 Task: Add Boiron Oscillococcinum to the cart.
Action: Mouse moved to (262, 128)
Screenshot: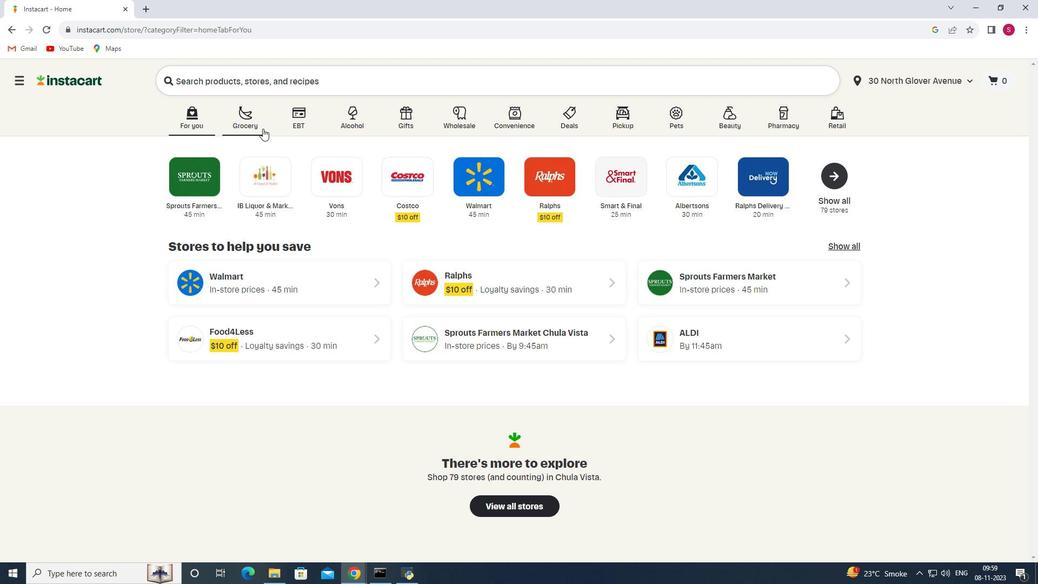 
Action: Mouse pressed left at (262, 128)
Screenshot: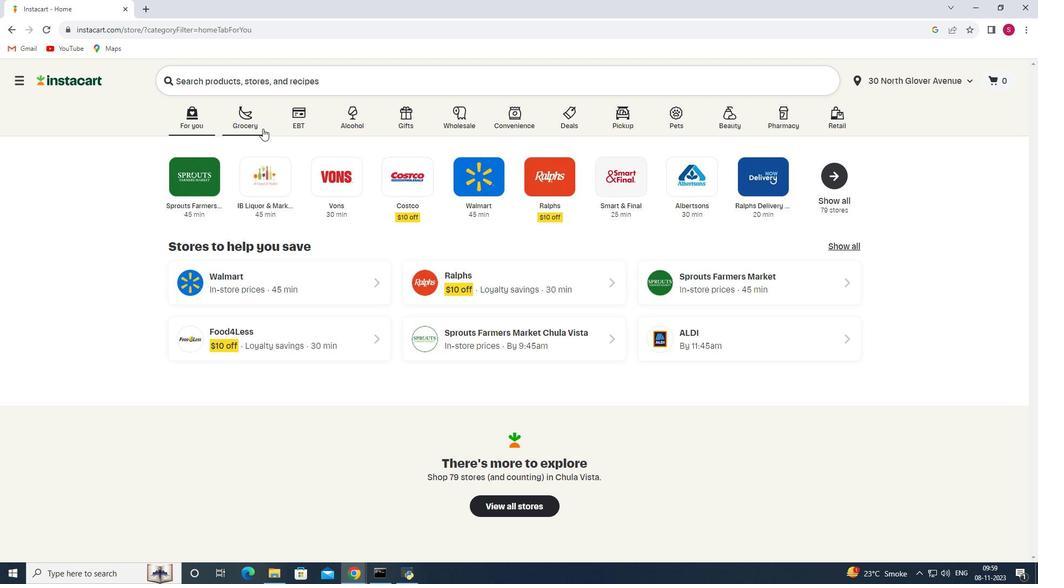 
Action: Mouse moved to (247, 313)
Screenshot: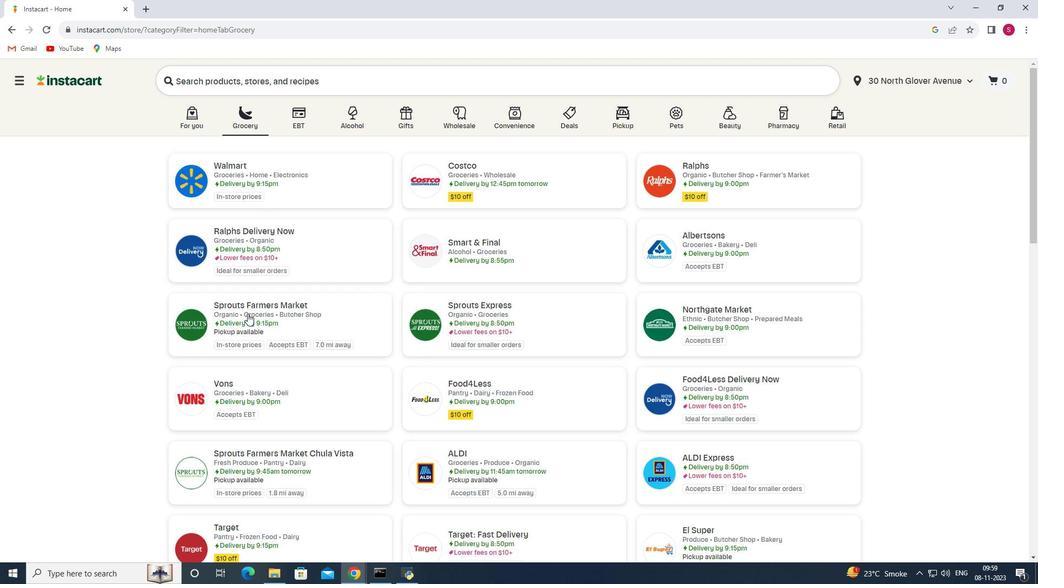 
Action: Mouse pressed left at (247, 313)
Screenshot: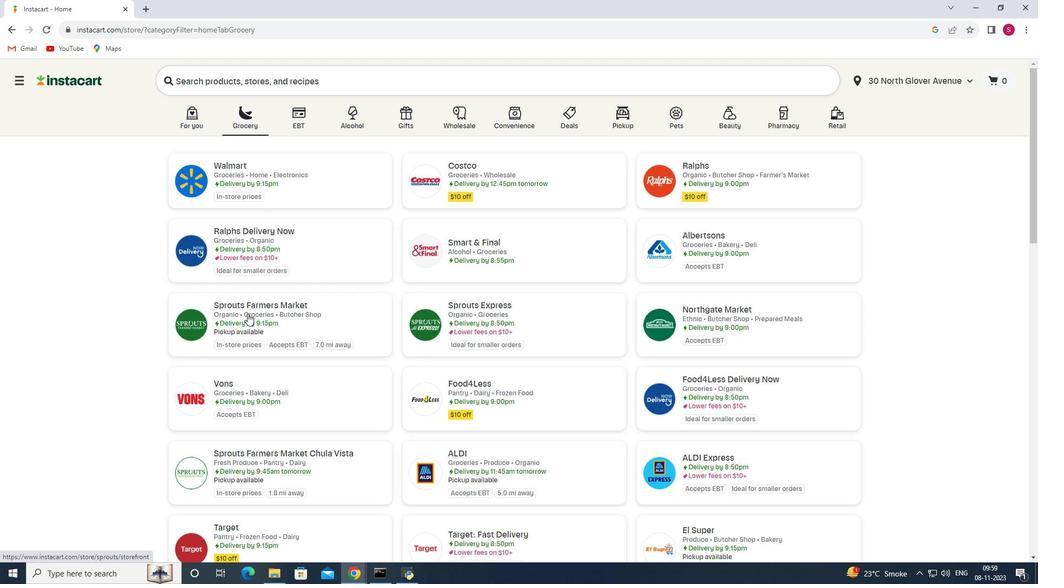 
Action: Mouse moved to (117, 357)
Screenshot: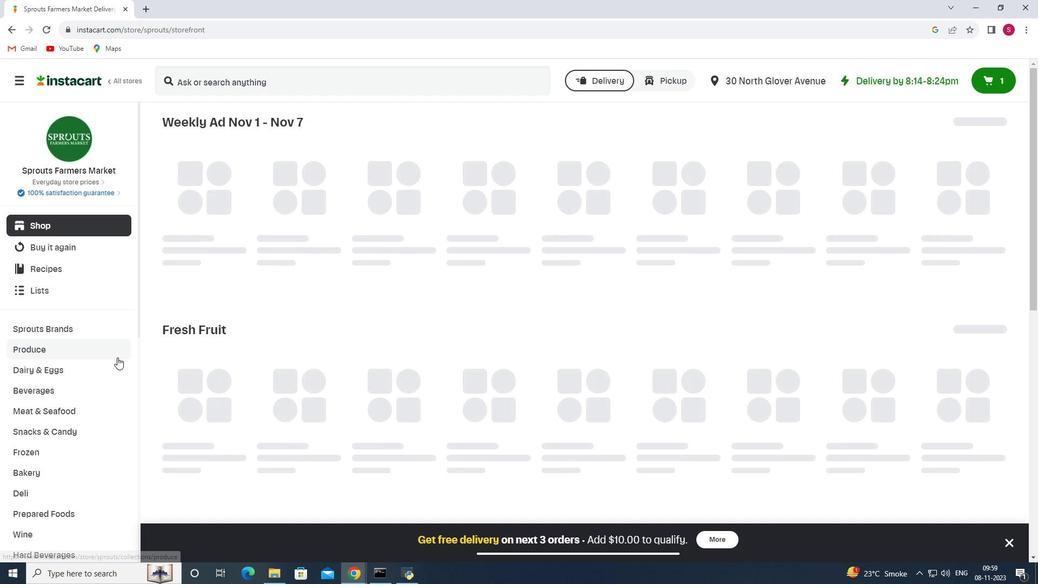
Action: Mouse scrolled (117, 356) with delta (0, 0)
Screenshot: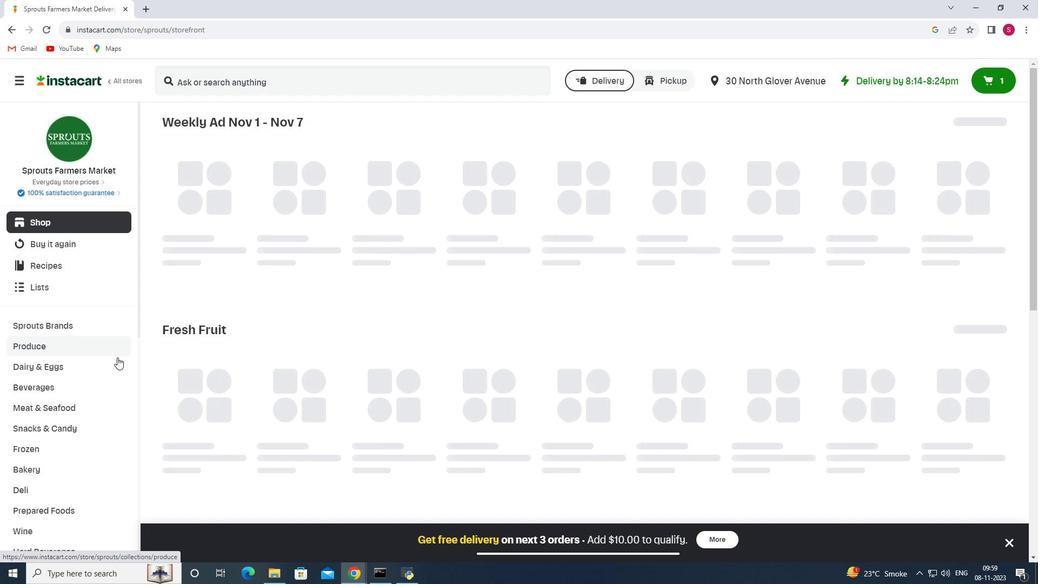 
Action: Mouse scrolled (117, 356) with delta (0, 0)
Screenshot: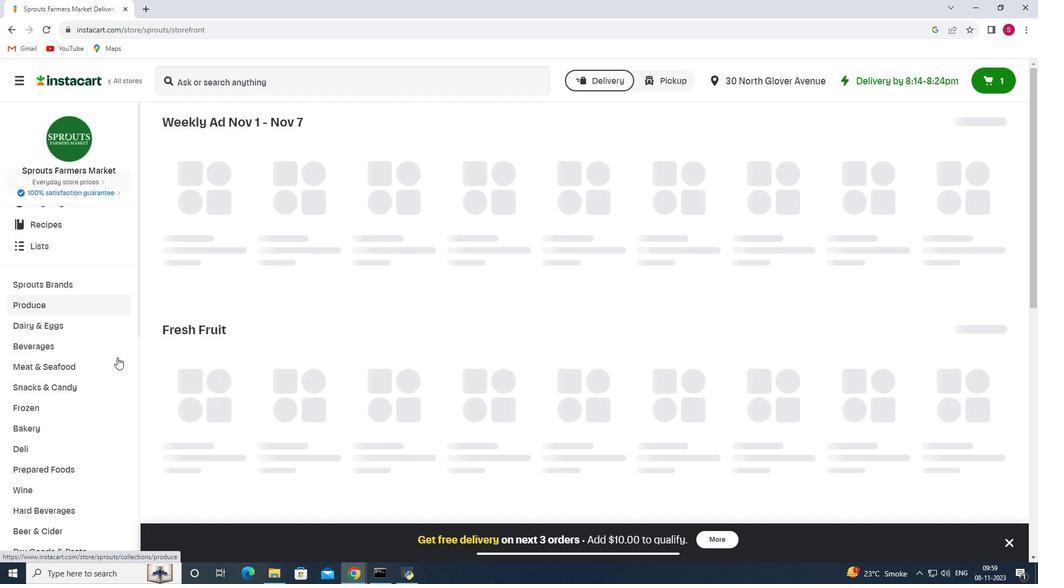 
Action: Mouse scrolled (117, 356) with delta (0, 0)
Screenshot: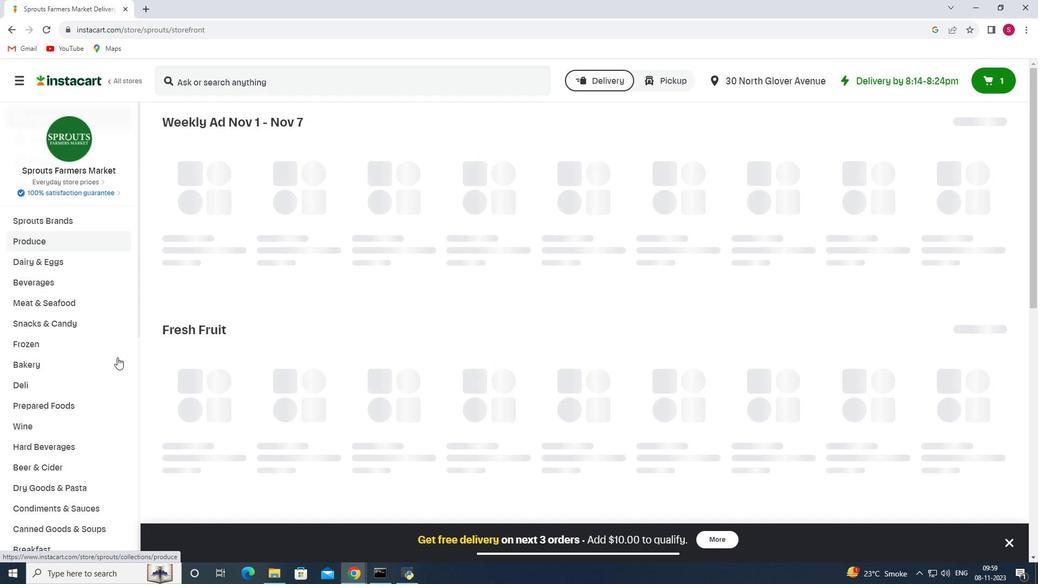 
Action: Mouse scrolled (117, 356) with delta (0, 0)
Screenshot: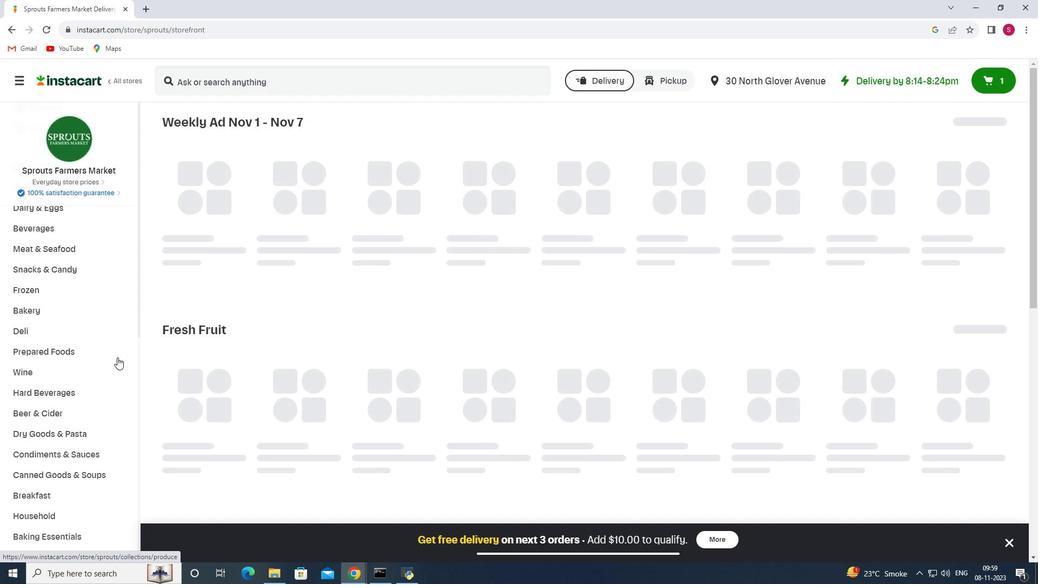 
Action: Mouse scrolled (117, 356) with delta (0, 0)
Screenshot: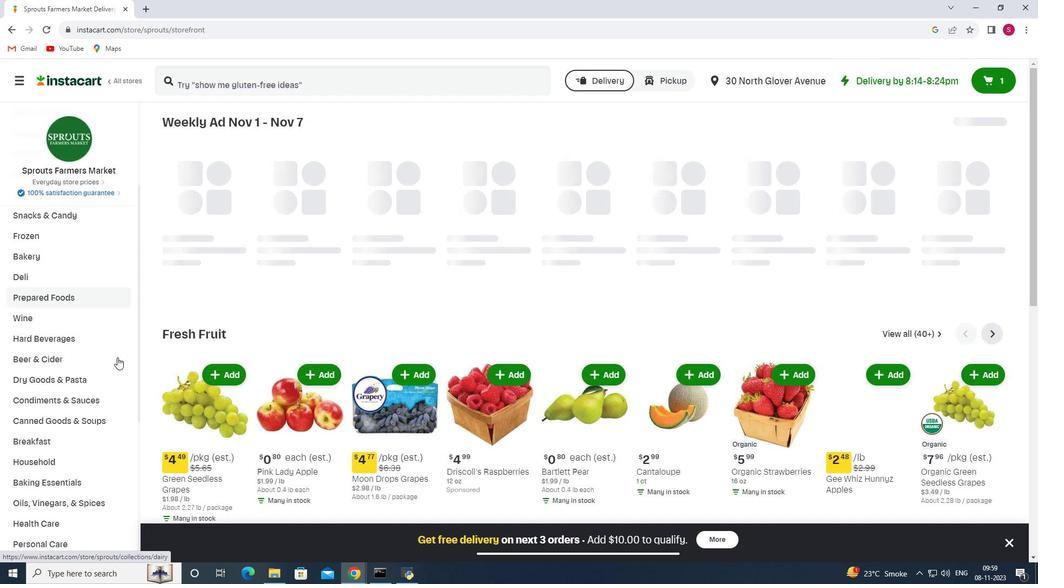 
Action: Mouse moved to (110, 361)
Screenshot: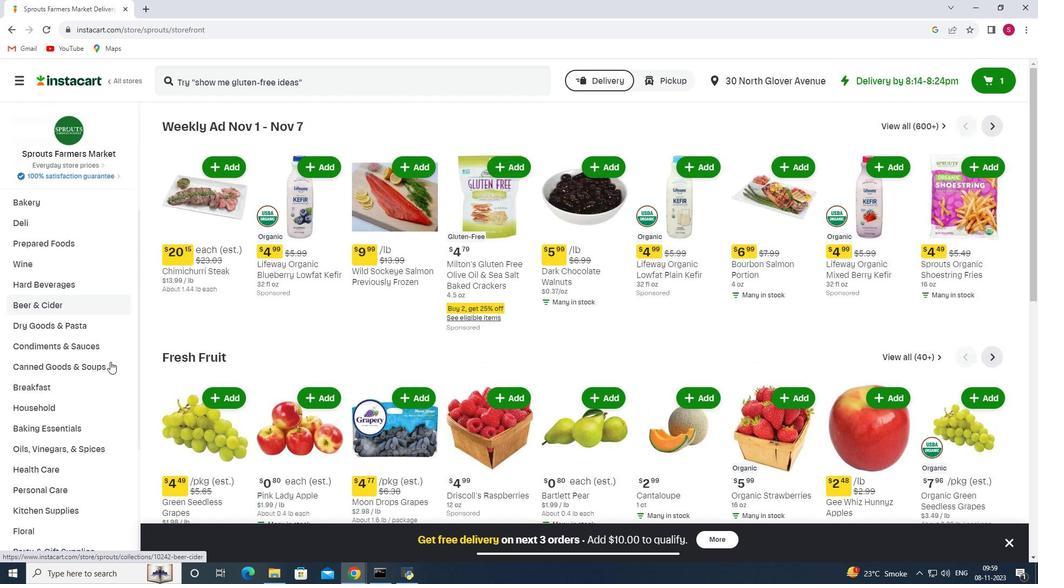 
Action: Mouse scrolled (110, 361) with delta (0, 0)
Screenshot: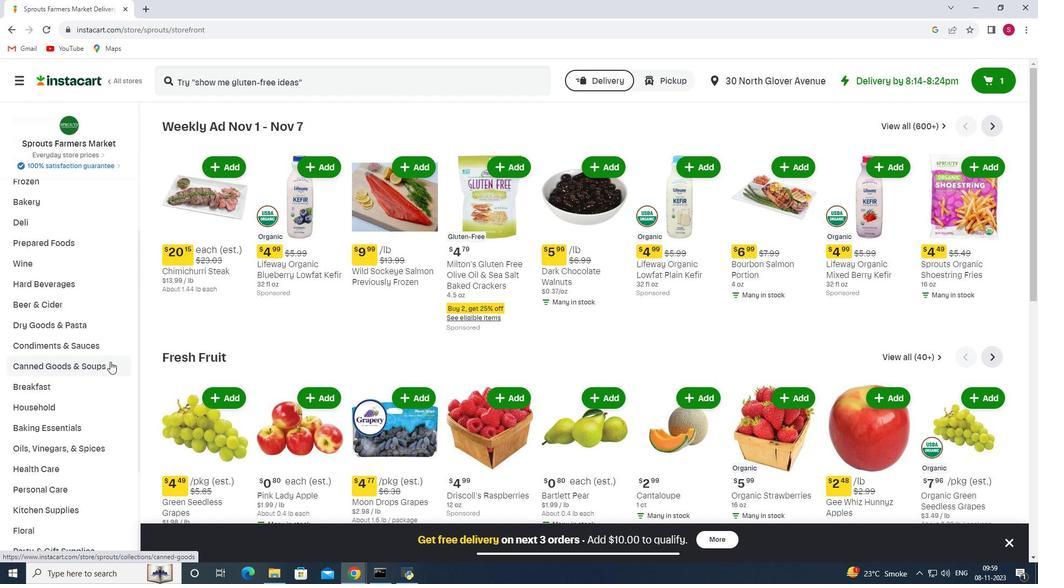 
Action: Mouse scrolled (110, 361) with delta (0, 0)
Screenshot: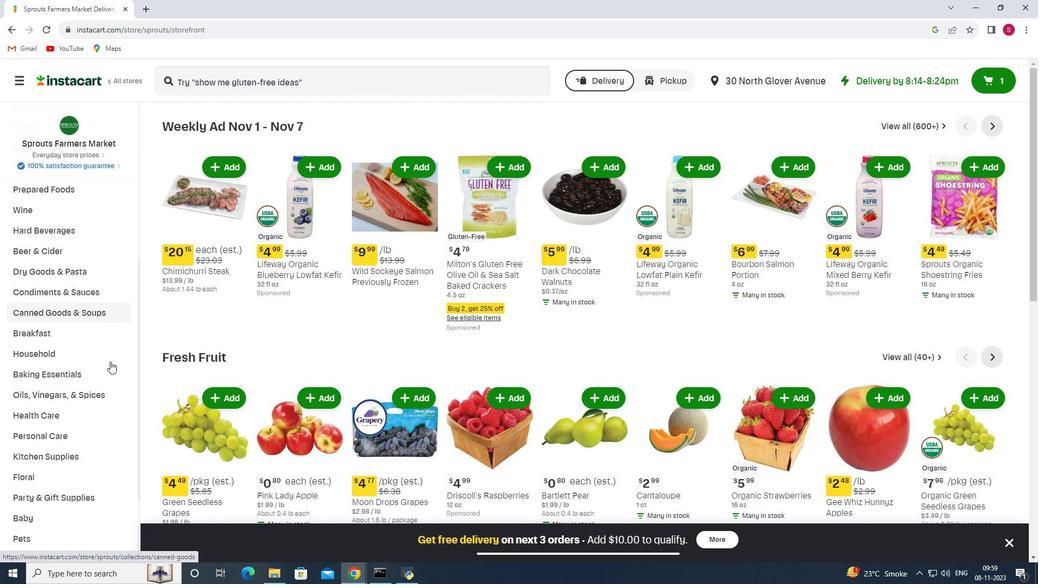 
Action: Mouse moved to (79, 361)
Screenshot: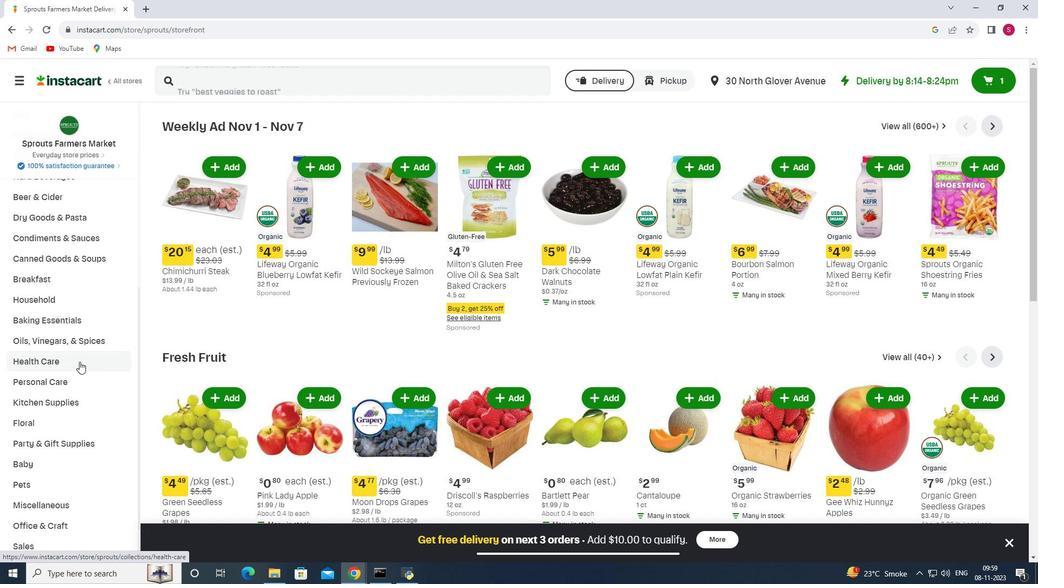 
Action: Mouse pressed left at (79, 361)
Screenshot: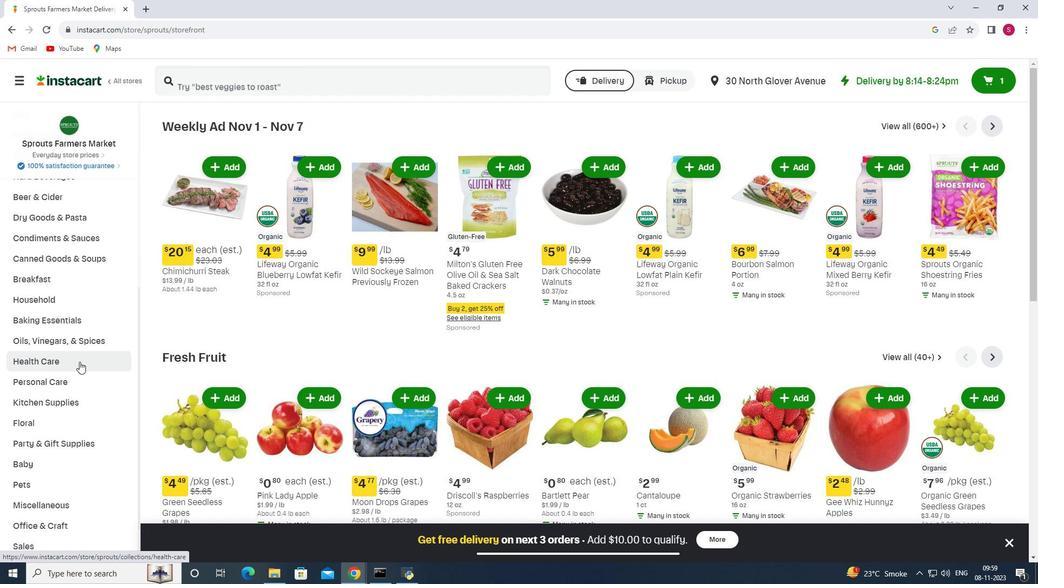 
Action: Mouse moved to (365, 157)
Screenshot: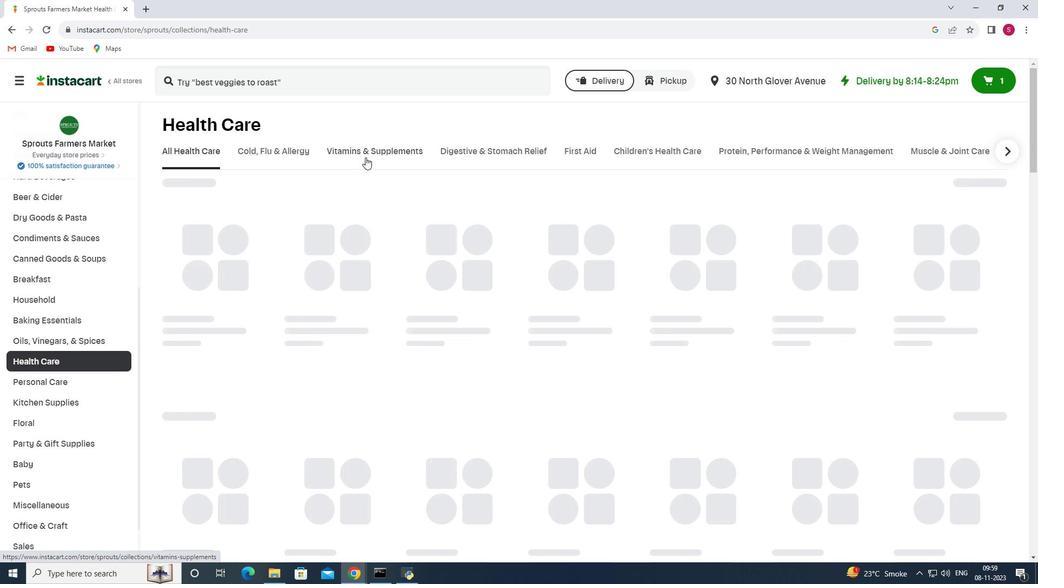 
Action: Mouse pressed left at (365, 157)
Screenshot: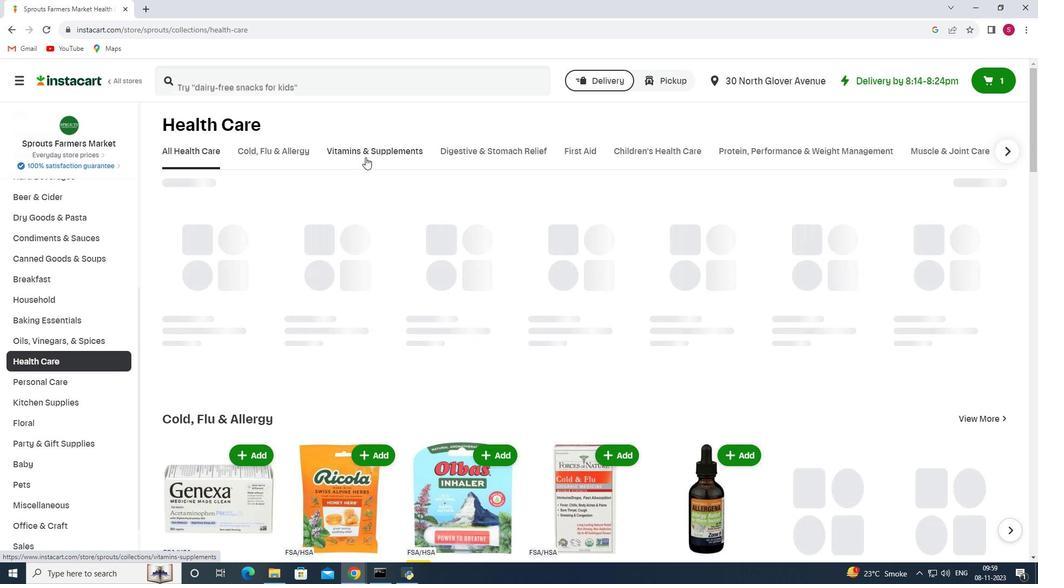 
Action: Mouse moved to (865, 204)
Screenshot: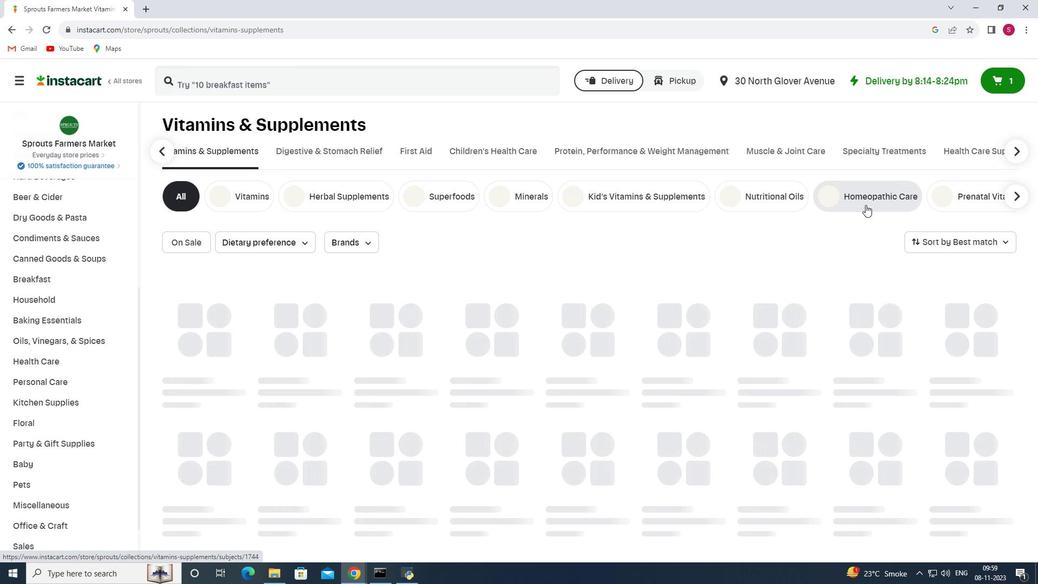 
Action: Mouse pressed left at (865, 204)
Screenshot: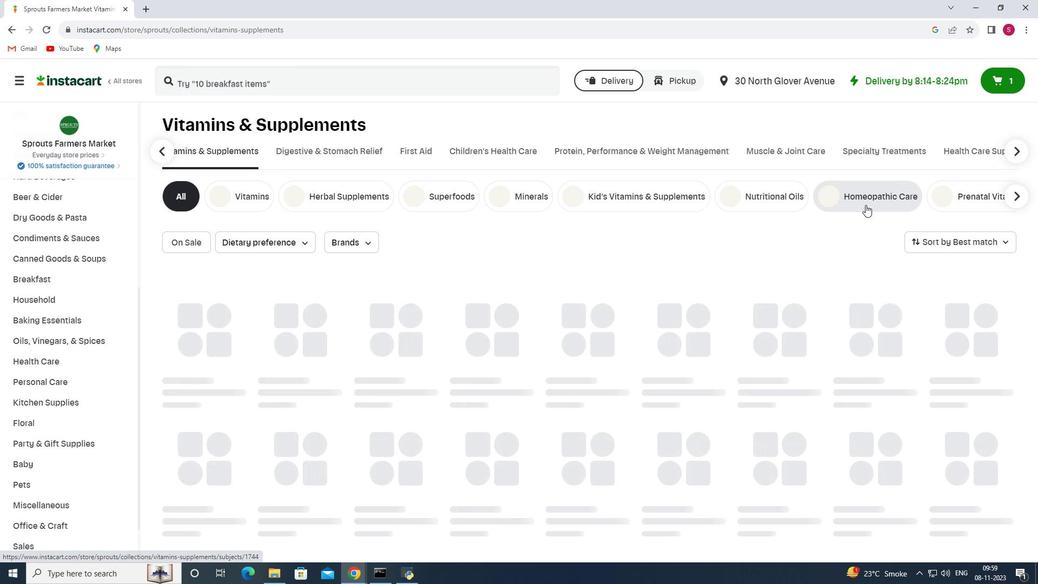 
Action: Mouse moved to (344, 74)
Screenshot: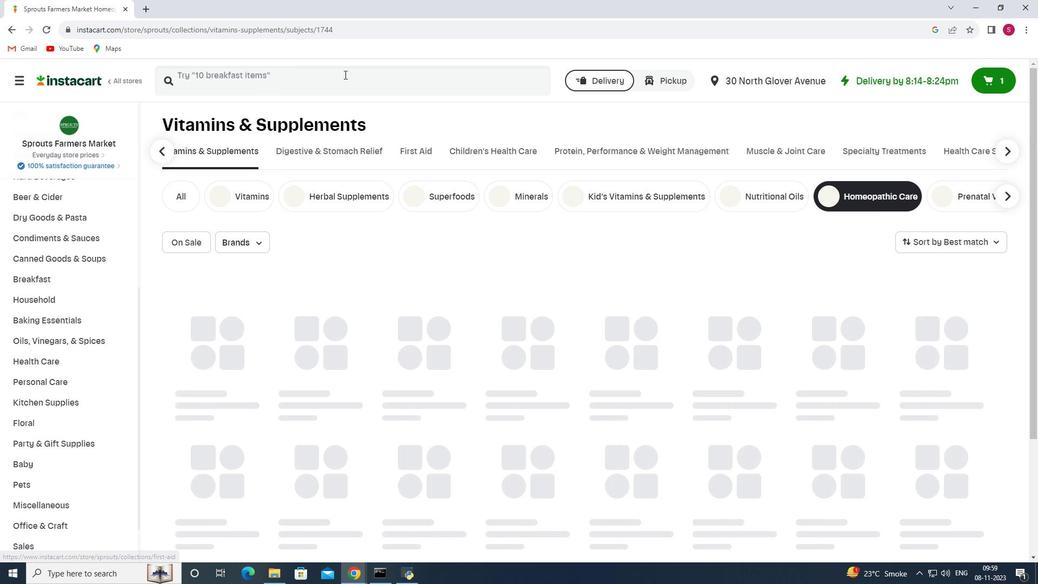
Action: Mouse pressed left at (344, 74)
Screenshot: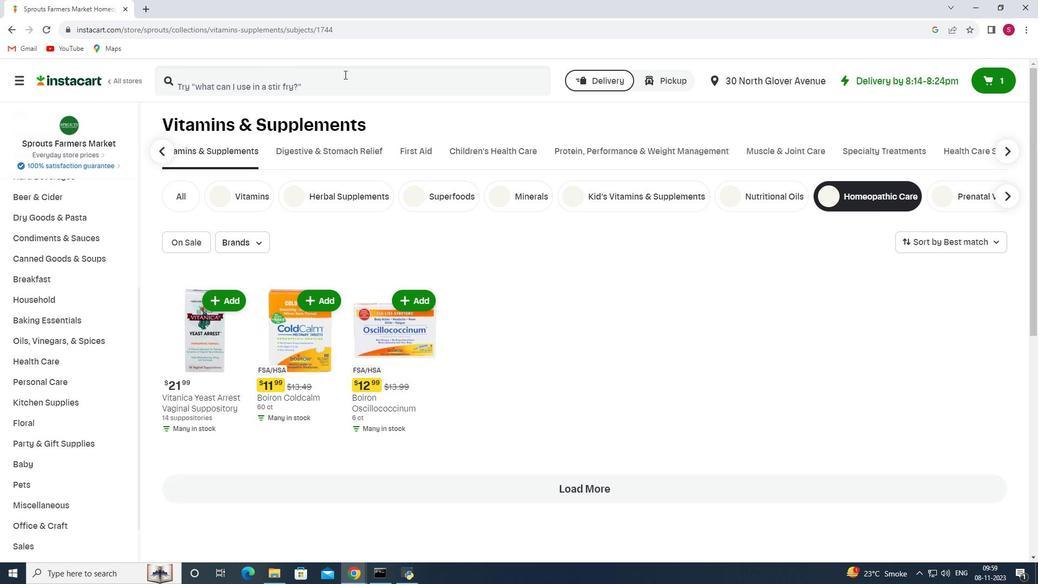 
Action: Key pressed <Key.shift>Boiron<Key.space><Key.shift>Oscillococcinum<Key.enter>
Screenshot: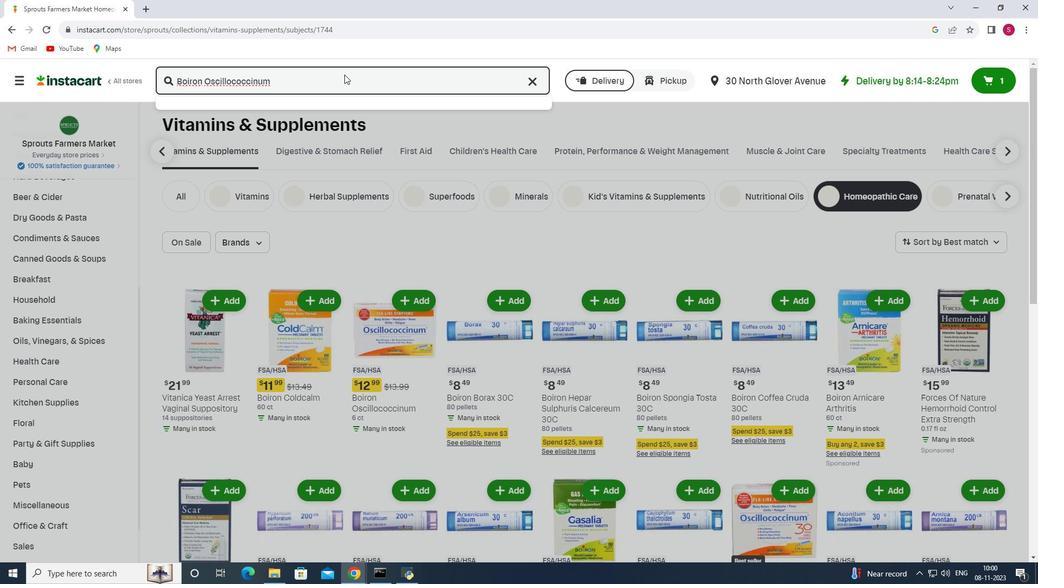 
Action: Mouse moved to (313, 187)
Screenshot: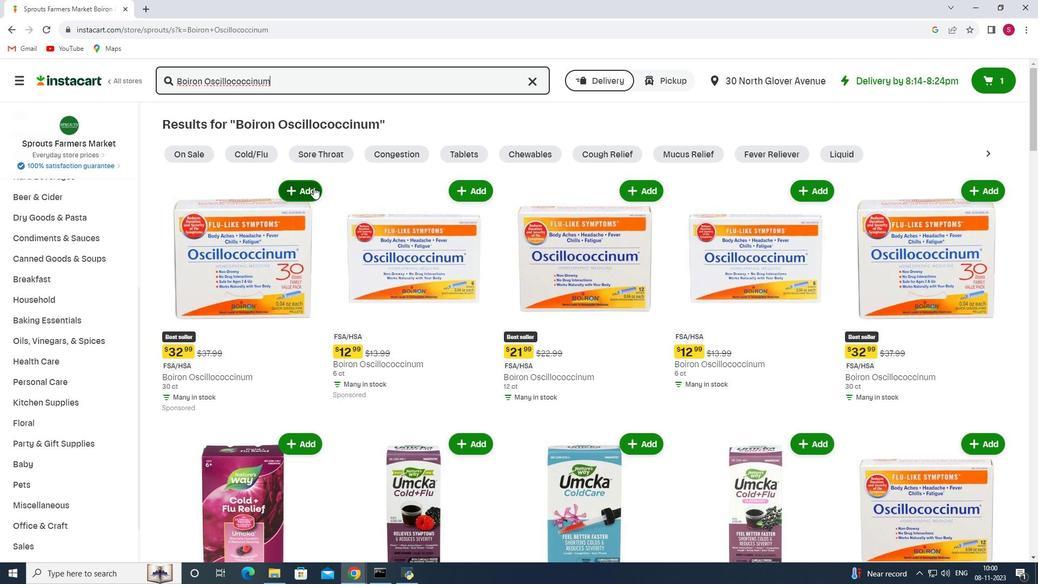 
Action: Mouse pressed left at (313, 187)
Screenshot: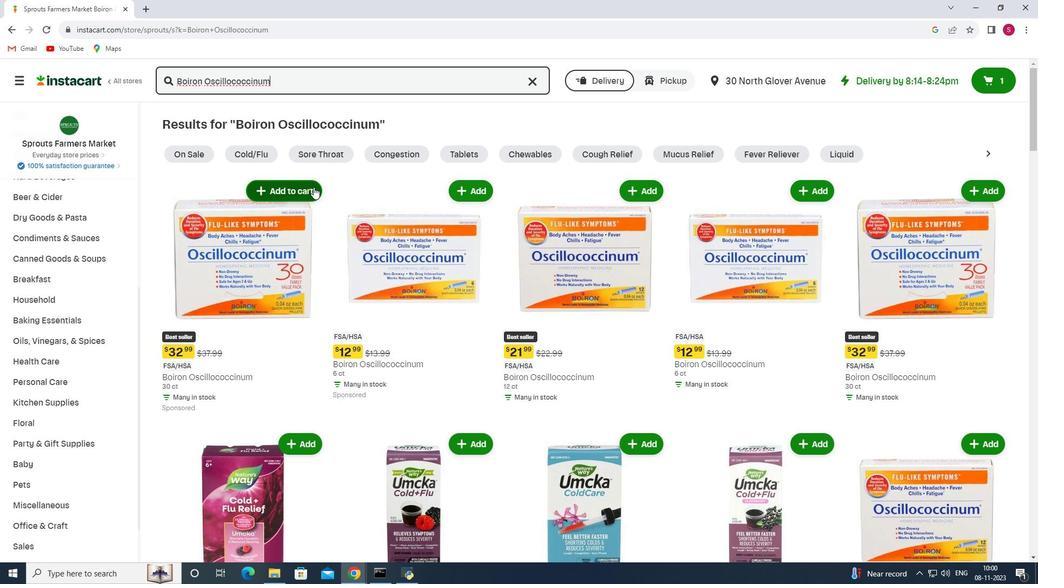 
